 Task: Add Eo Hand Cleansing Wipes Lavender to the cart.
Action: Mouse moved to (817, 310)
Screenshot: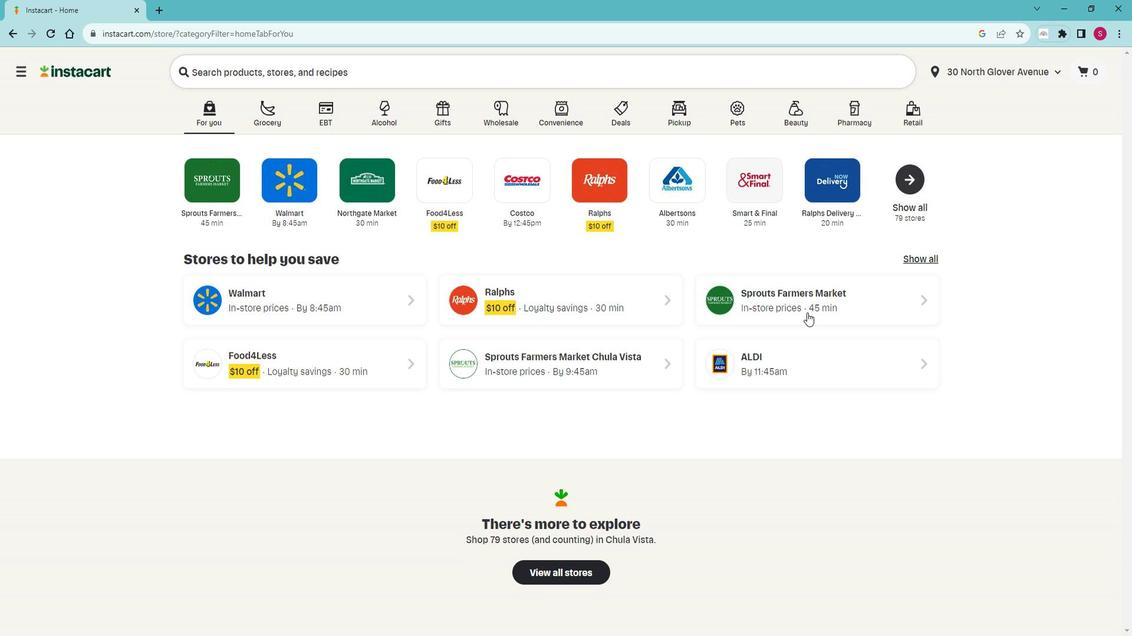 
Action: Mouse pressed left at (817, 310)
Screenshot: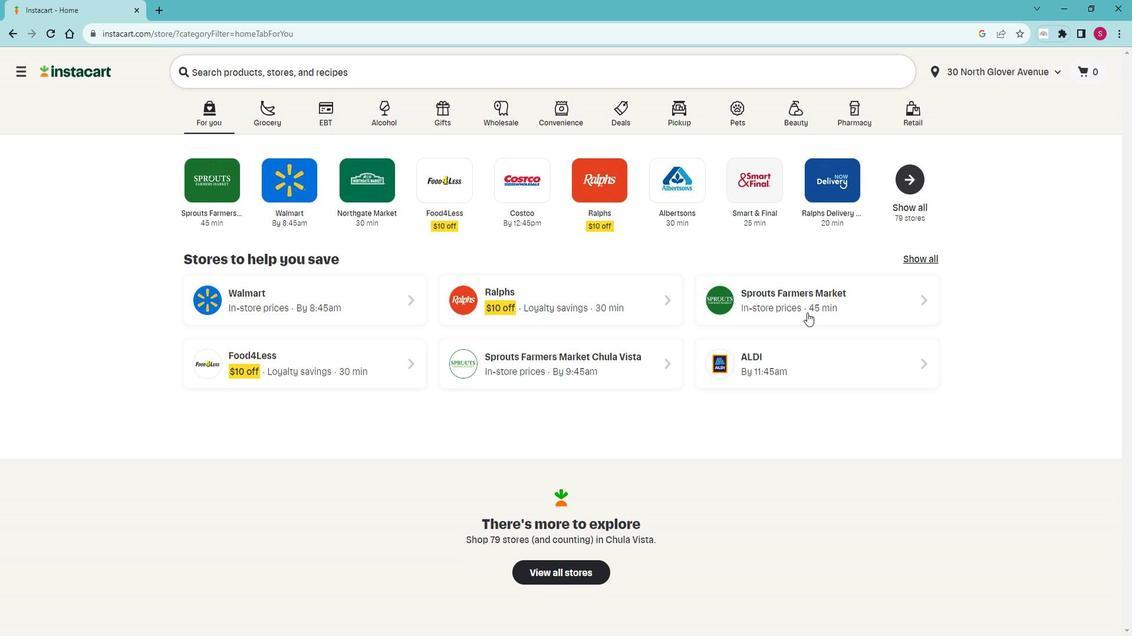 
Action: Mouse moved to (86, 382)
Screenshot: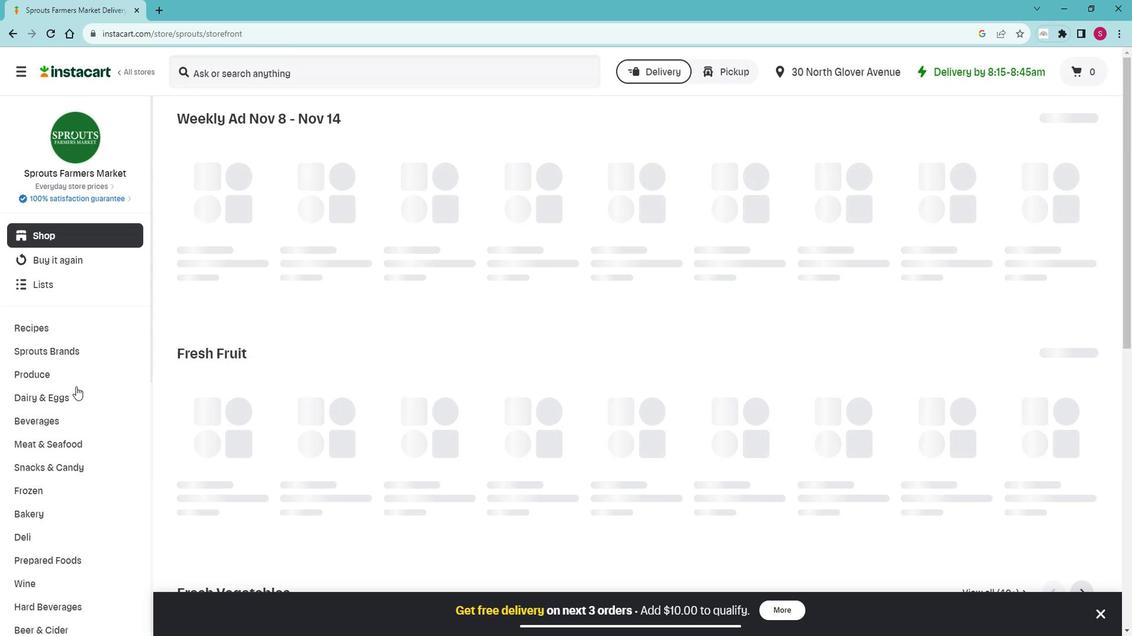 
Action: Mouse scrolled (86, 382) with delta (0, 0)
Screenshot: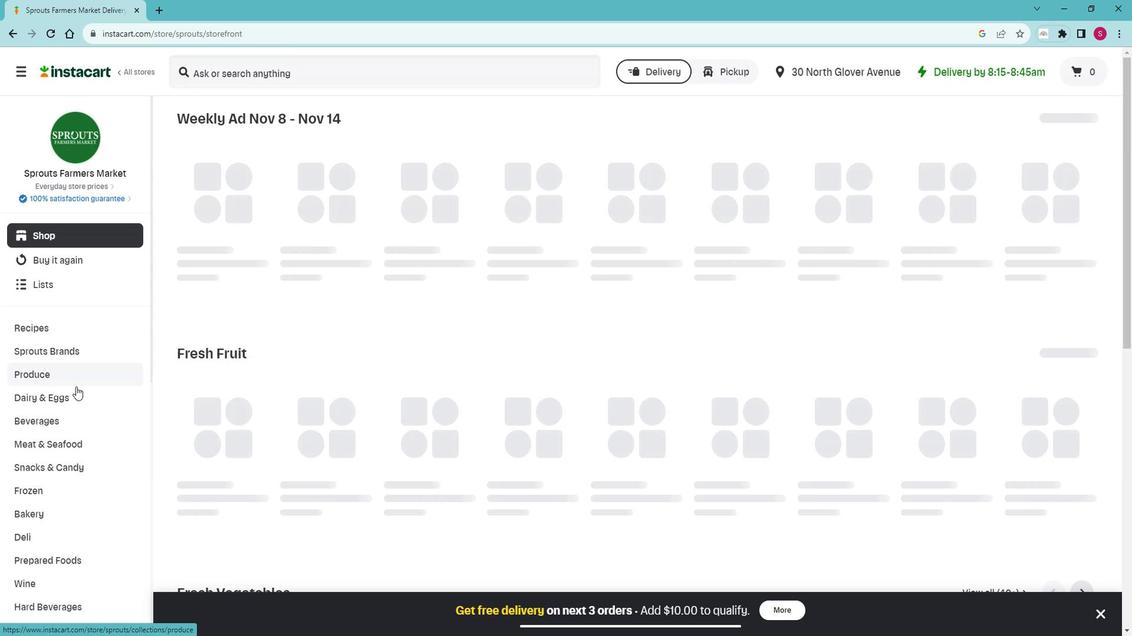 
Action: Mouse scrolled (86, 382) with delta (0, 0)
Screenshot: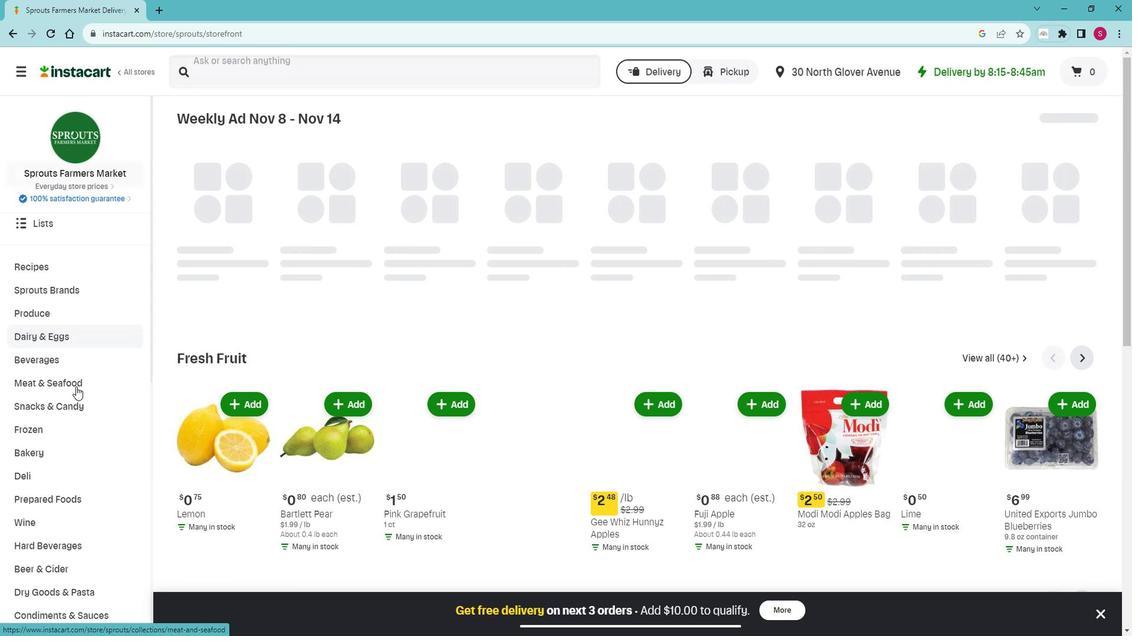 
Action: Mouse scrolled (86, 382) with delta (0, 0)
Screenshot: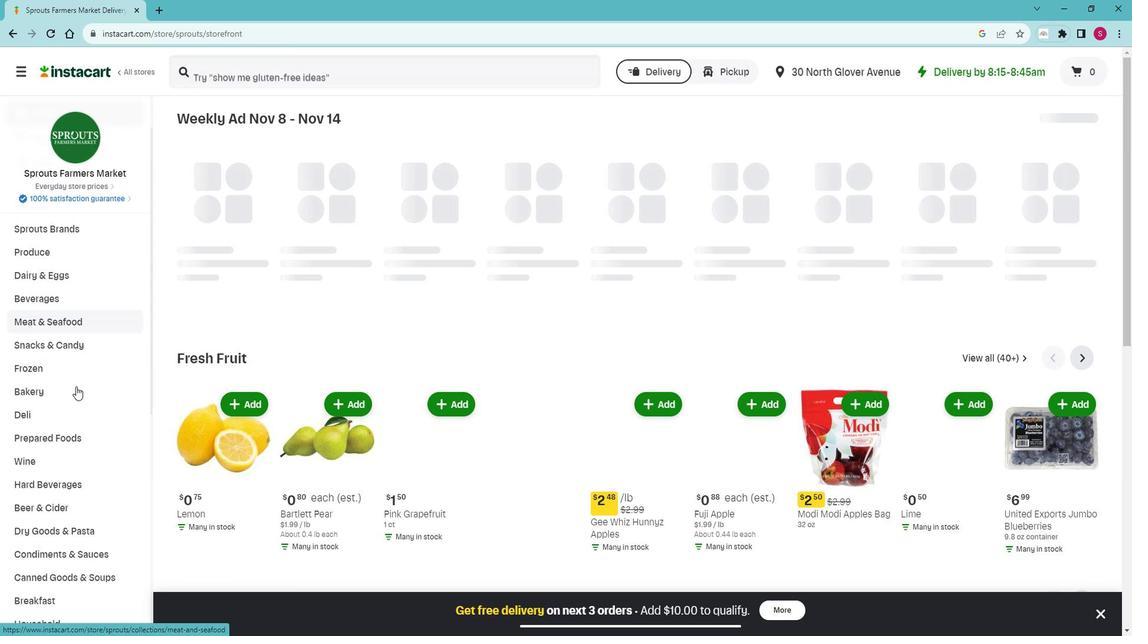 
Action: Mouse scrolled (86, 382) with delta (0, 0)
Screenshot: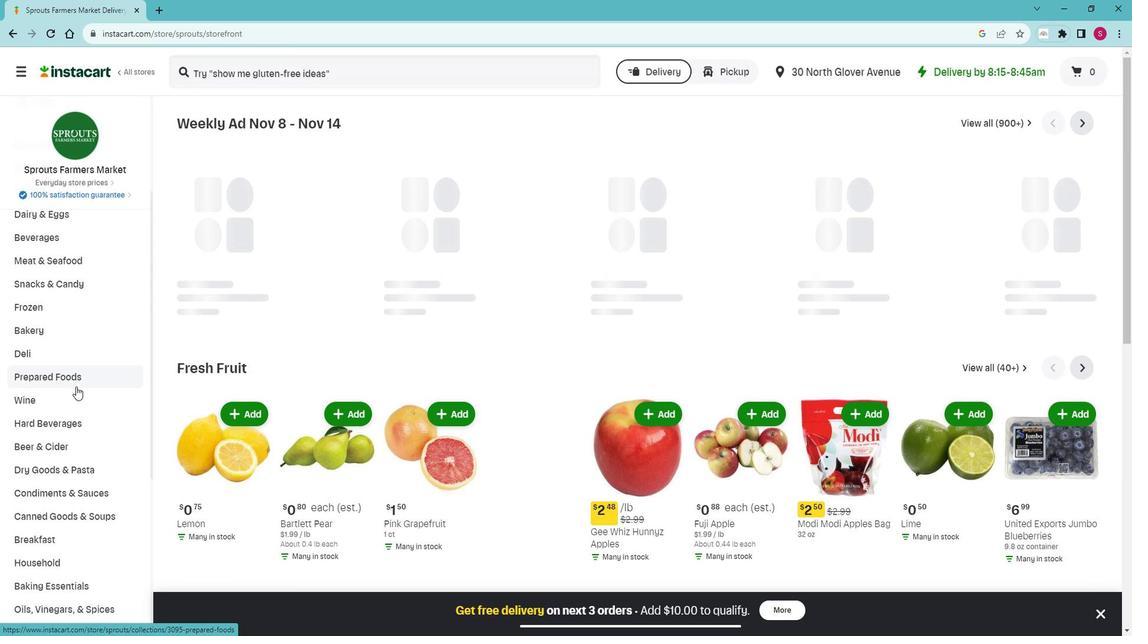 
Action: Mouse scrolled (86, 382) with delta (0, 0)
Screenshot: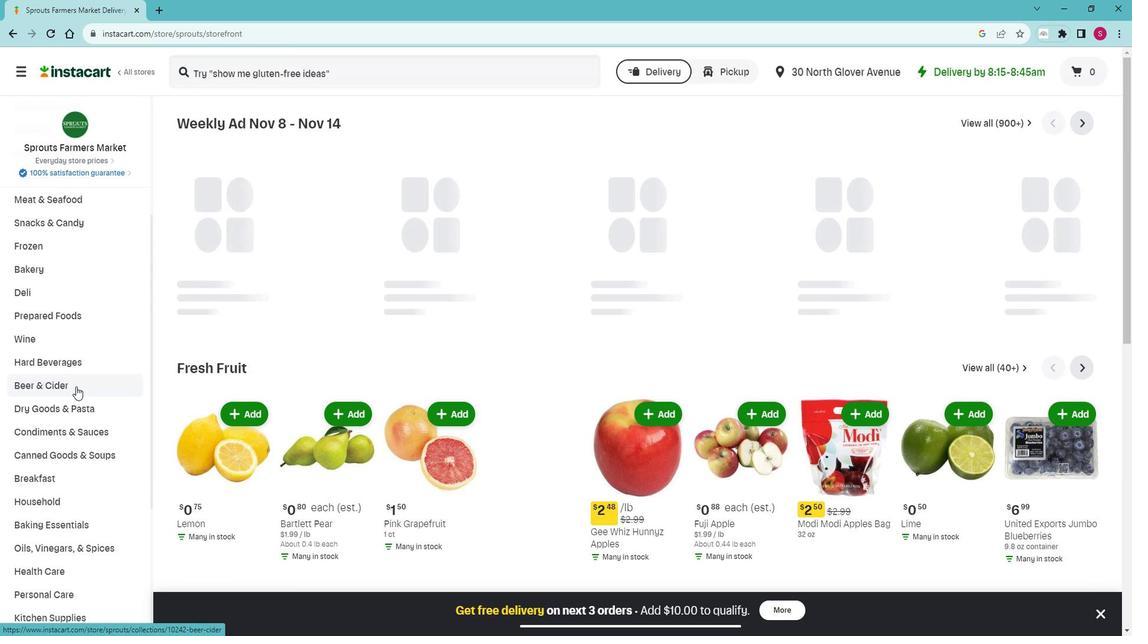 
Action: Mouse scrolled (86, 382) with delta (0, 0)
Screenshot: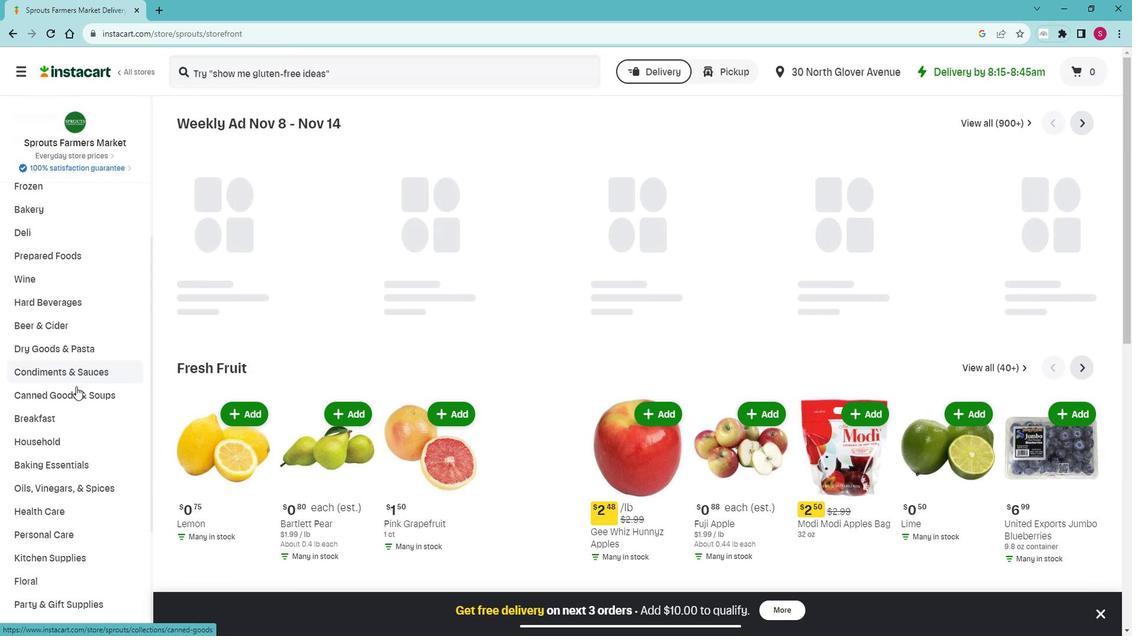 
Action: Mouse scrolled (86, 382) with delta (0, 0)
Screenshot: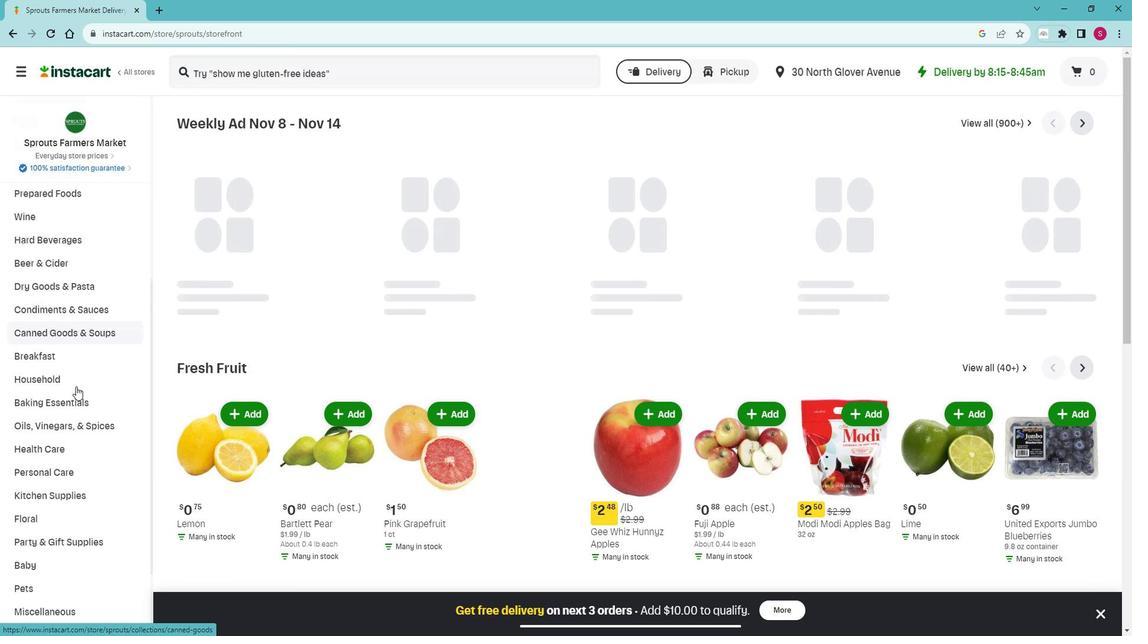 
Action: Mouse scrolled (86, 382) with delta (0, 0)
Screenshot: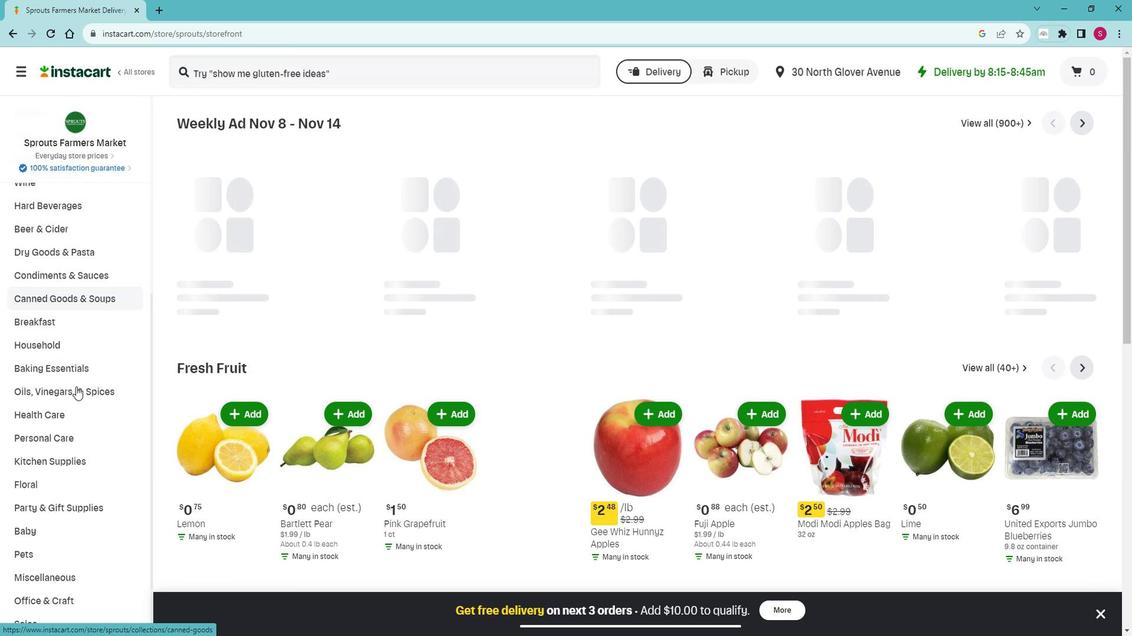 
Action: Mouse moved to (83, 358)
Screenshot: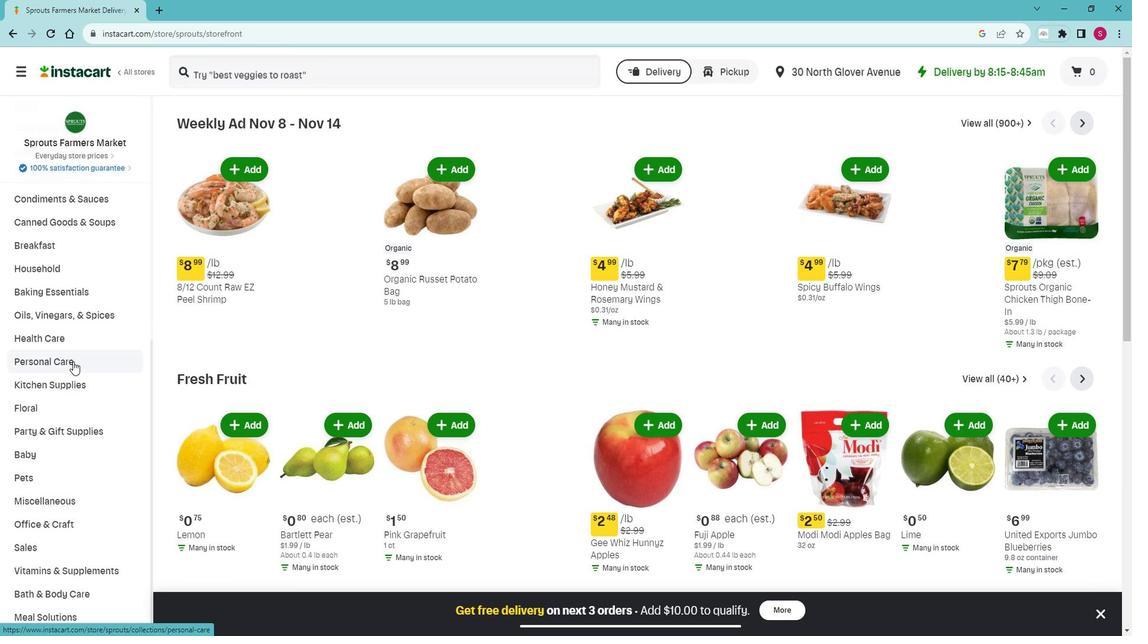 
Action: Mouse pressed left at (83, 358)
Screenshot: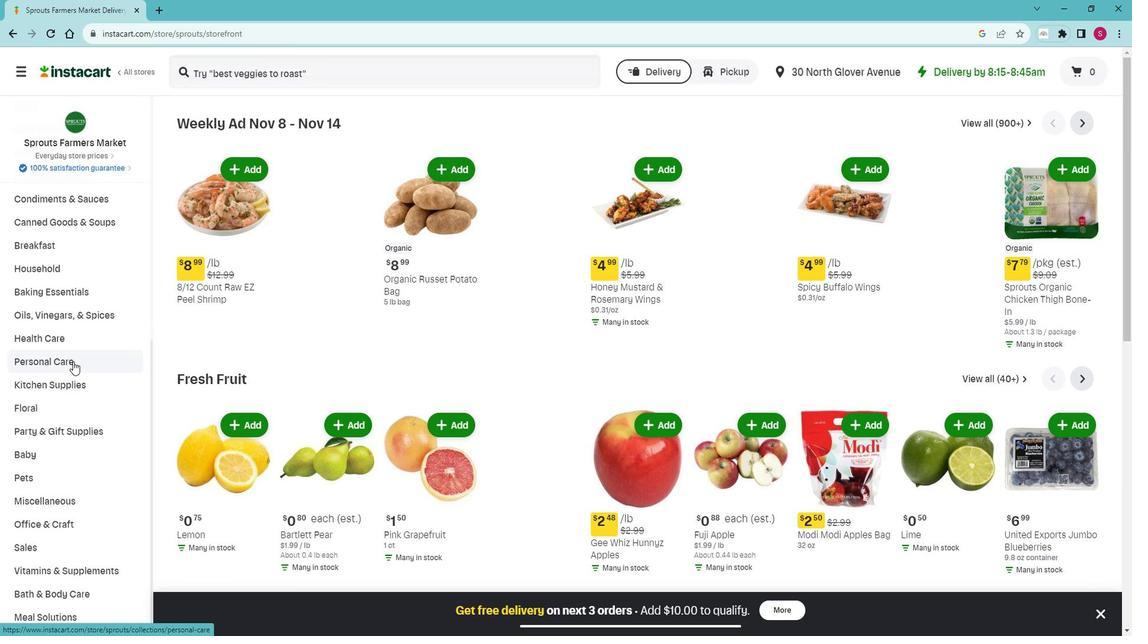 
Action: Mouse moved to (77, 382)
Screenshot: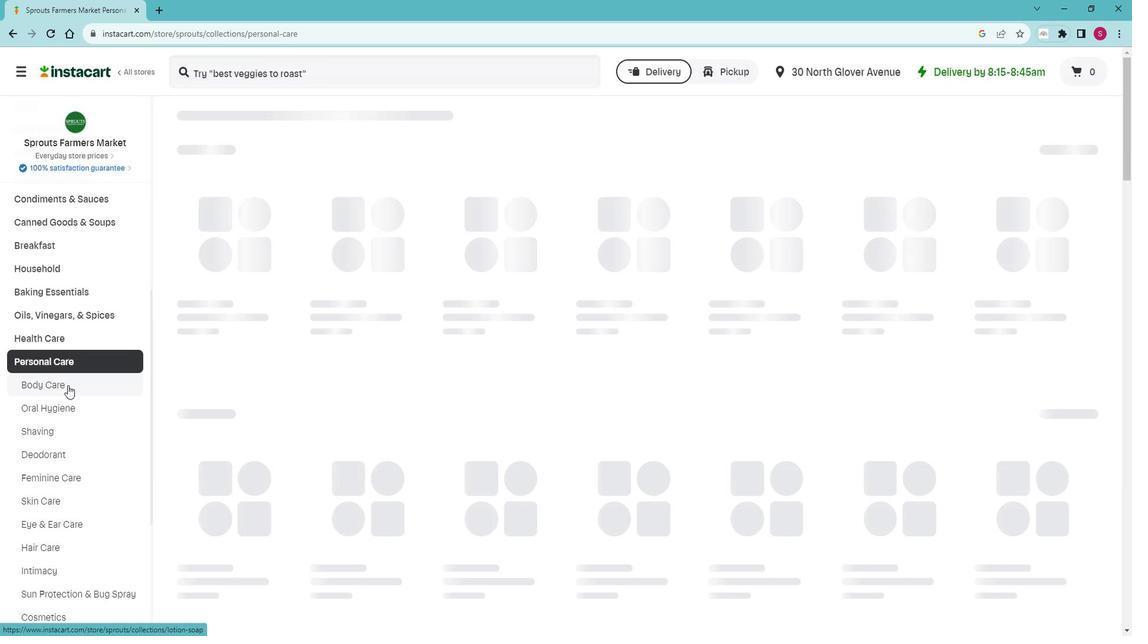 
Action: Mouse pressed left at (77, 382)
Screenshot: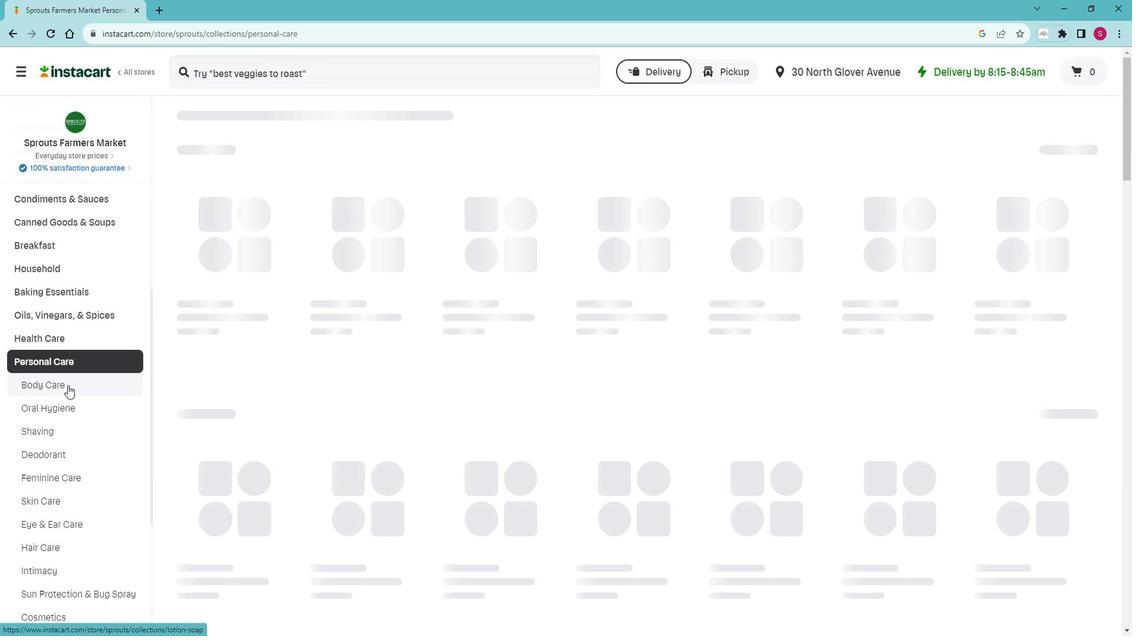 
Action: Mouse moved to (626, 179)
Screenshot: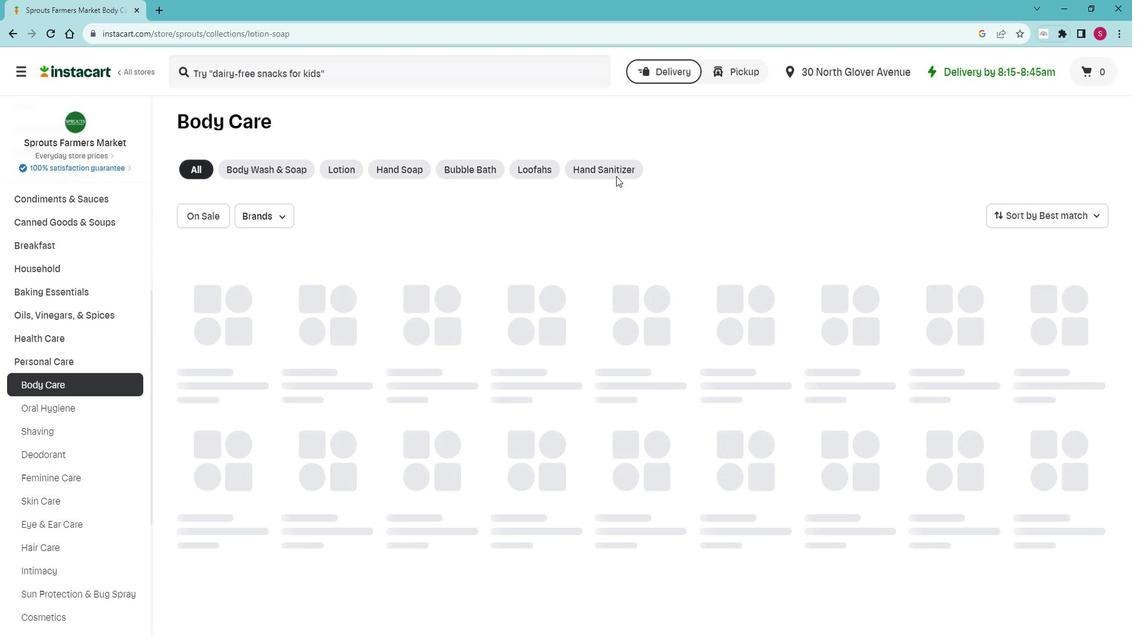
Action: Mouse pressed left at (626, 179)
Screenshot: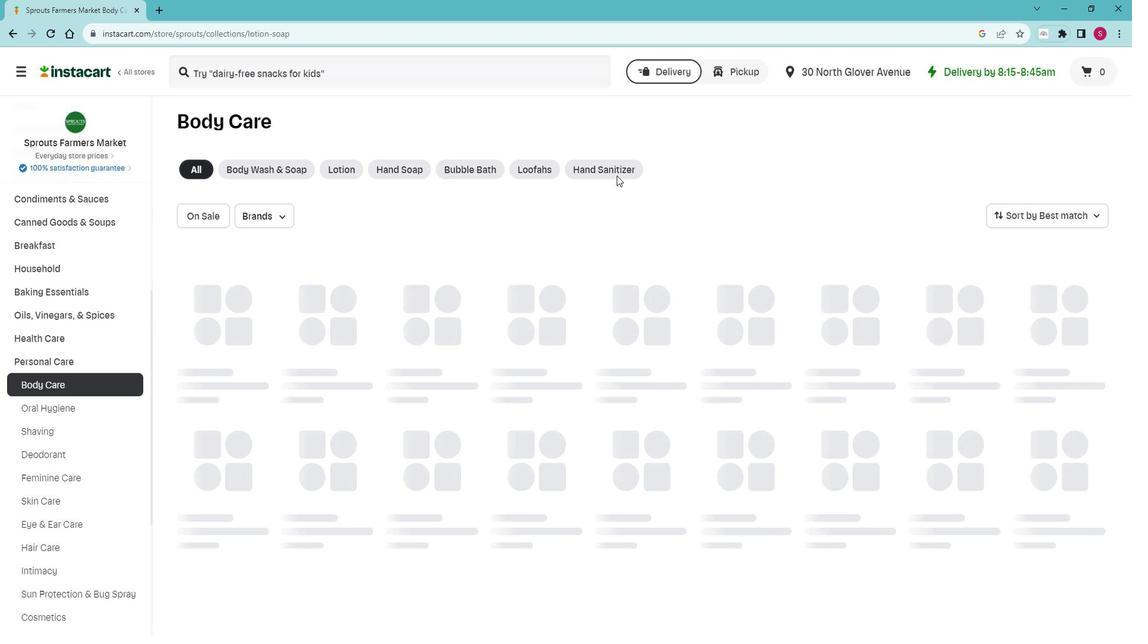 
Action: Mouse moved to (331, 81)
Screenshot: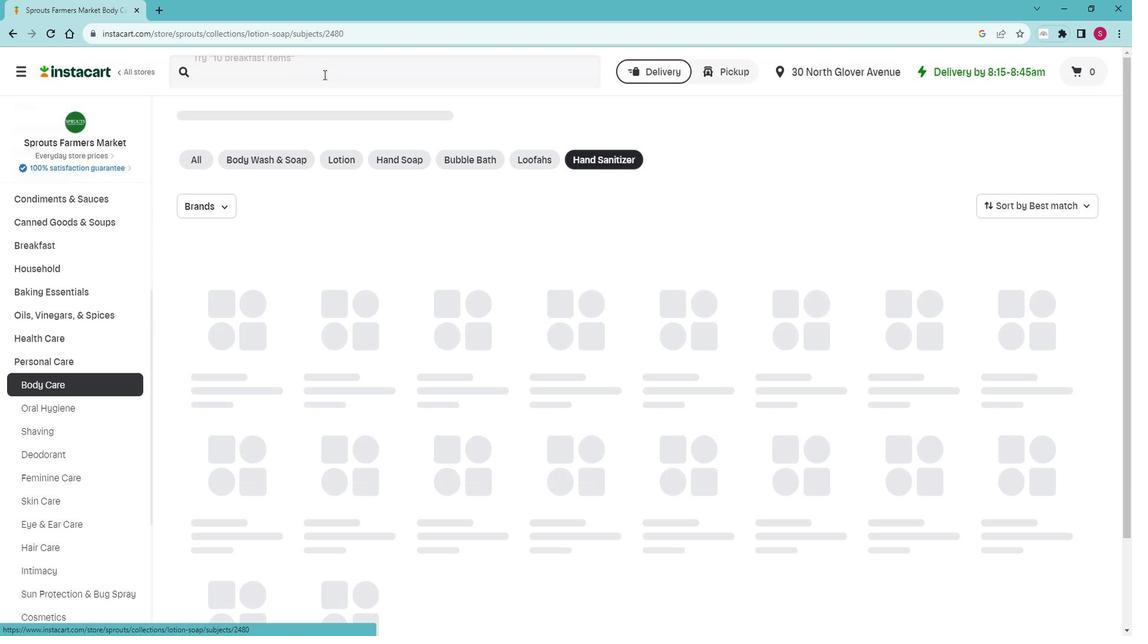 
Action: Mouse pressed left at (331, 81)
Screenshot: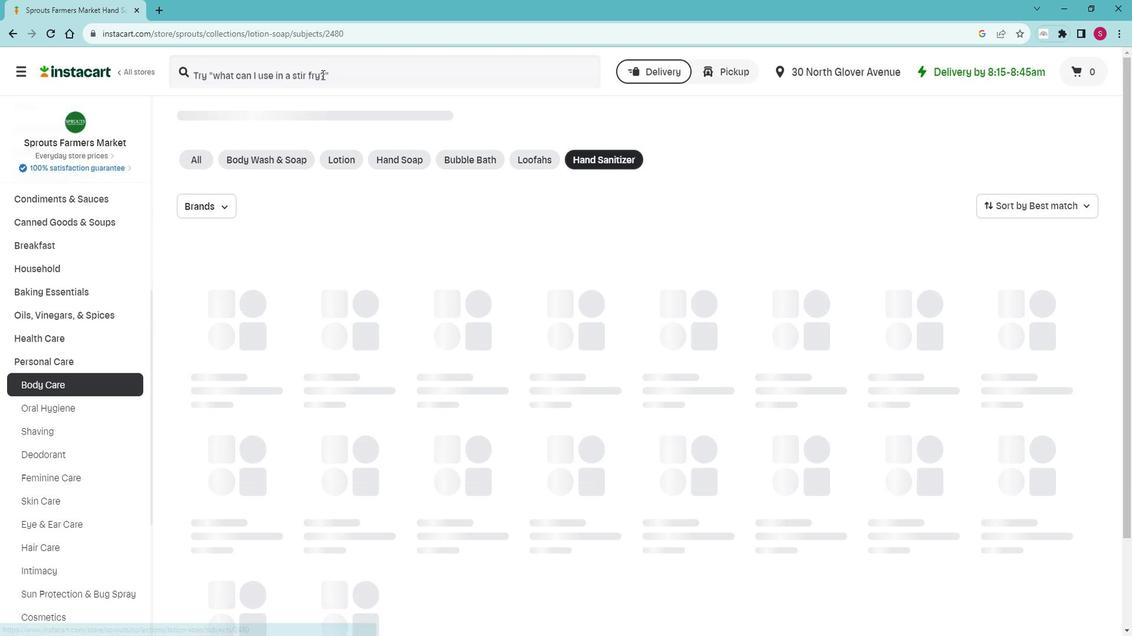 
Action: Mouse moved to (331, 81)
Screenshot: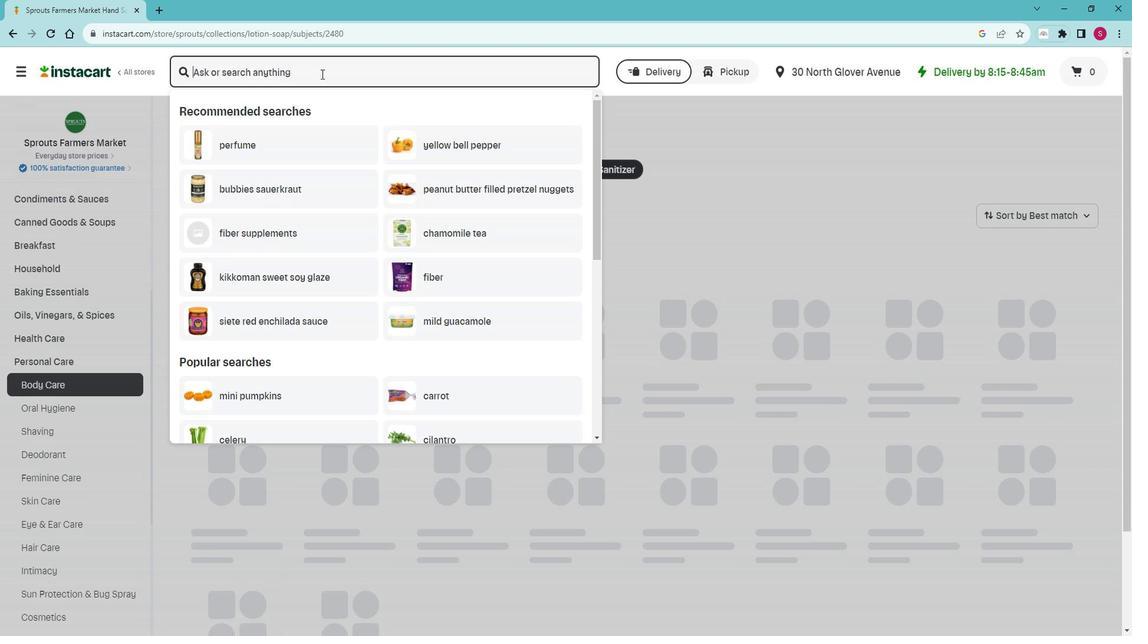 
Action: Key pressed <Key.shift>Eo<Key.space><Key.shift><Key.shift>Hand<Key.space><Key.shift><Key.shift><Key.shift><Key.shift><Key.shift><Key.shift><Key.shift><Key.shift><Key.shift><Key.shift><Key.shift><Key.shift><Key.shift>Cleansing<Key.space><Key.shift>Wipes<Key.space><Key.shift>Lavender<Key.space><Key.enter>
Screenshot: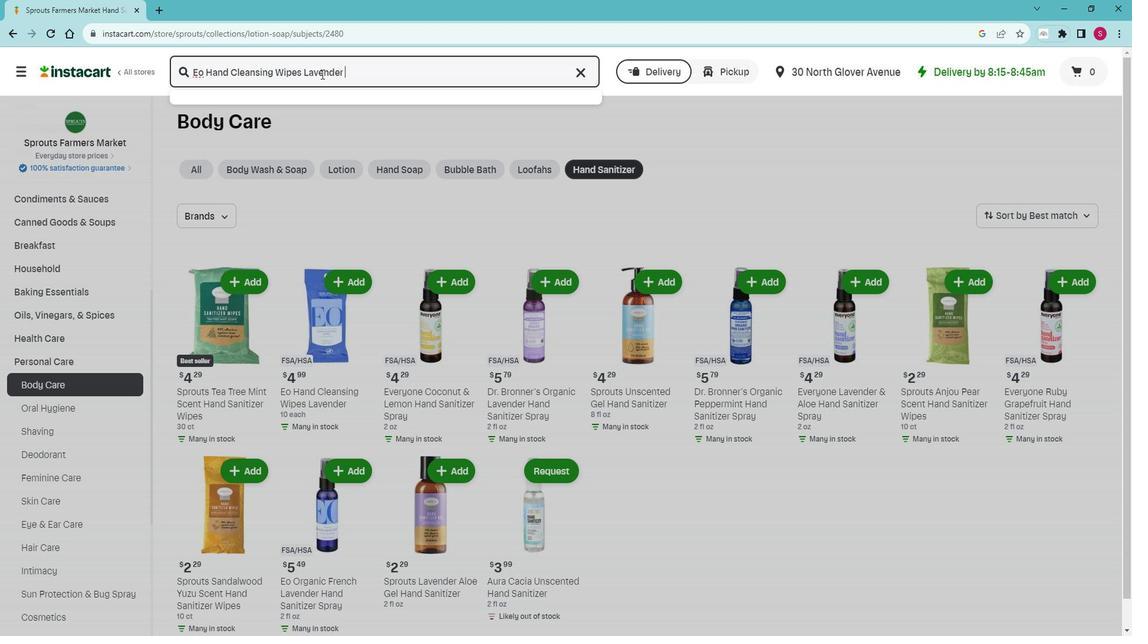 
Action: Mouse moved to (701, 168)
Screenshot: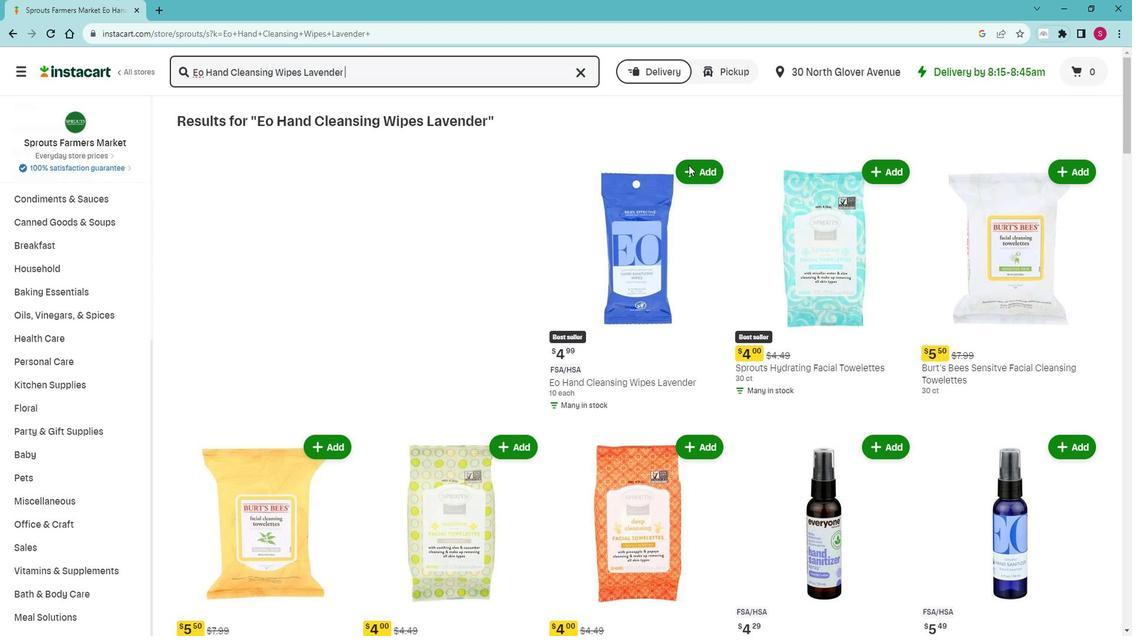 
Action: Mouse pressed left at (701, 168)
Screenshot: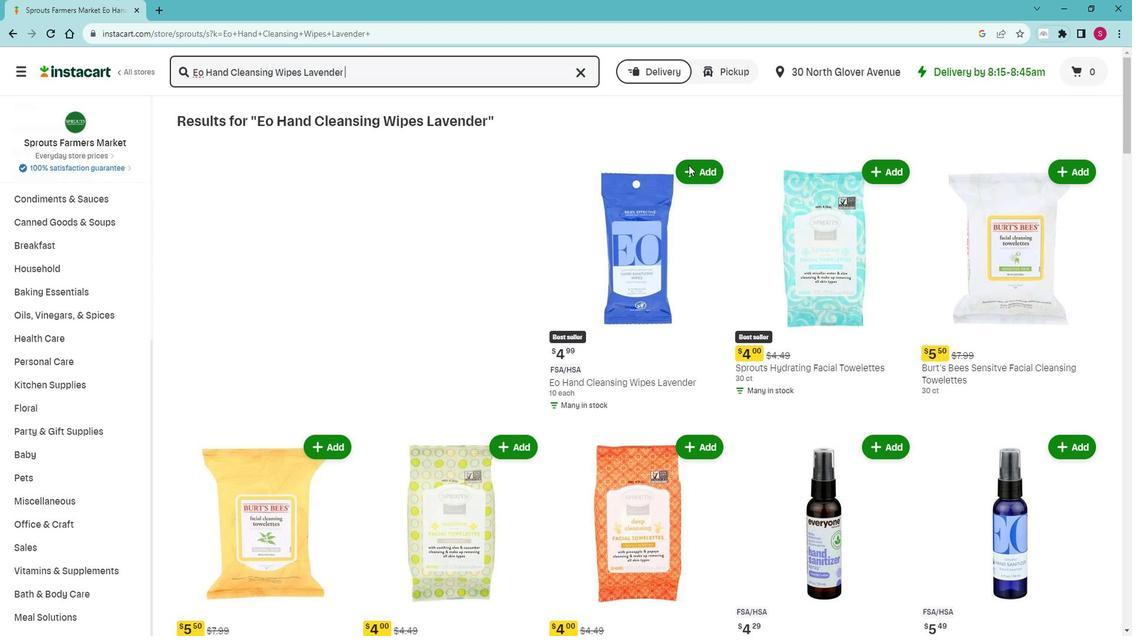 
Action: Mouse moved to (713, 135)
Screenshot: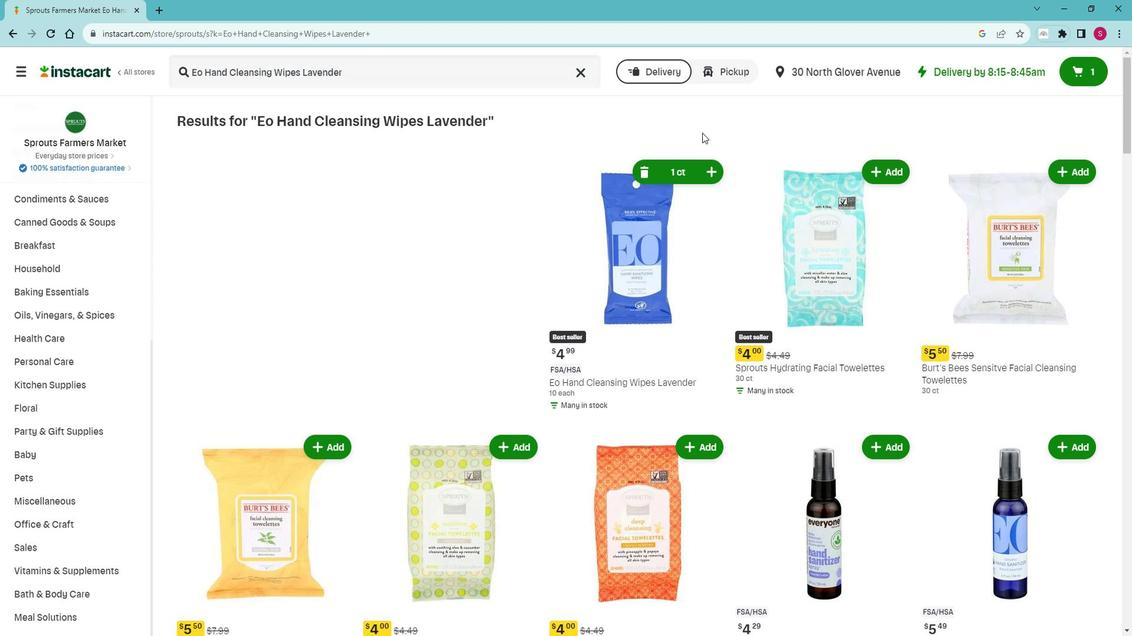
